 Task: Reply to email with the signature Ella Clark with the subject 'Request for an interview' from softage.1@softage.net with the message 'Can you provide an update on the status of the project?' with CC to softage.2@softage.net with an attached document Audit_report.pdf
Action: Mouse moved to (884, 205)
Screenshot: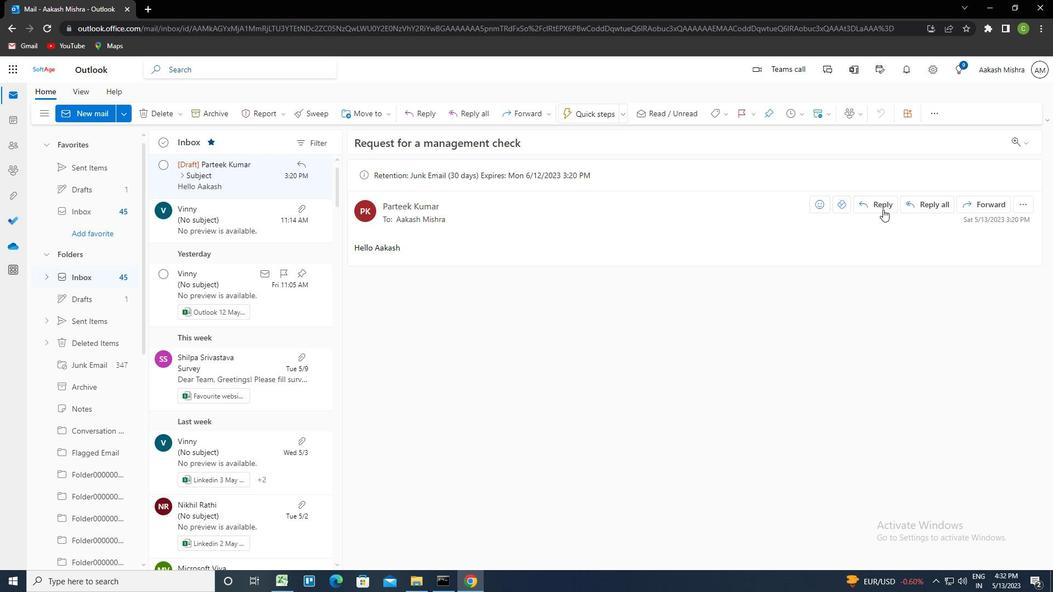 
Action: Mouse pressed left at (884, 205)
Screenshot: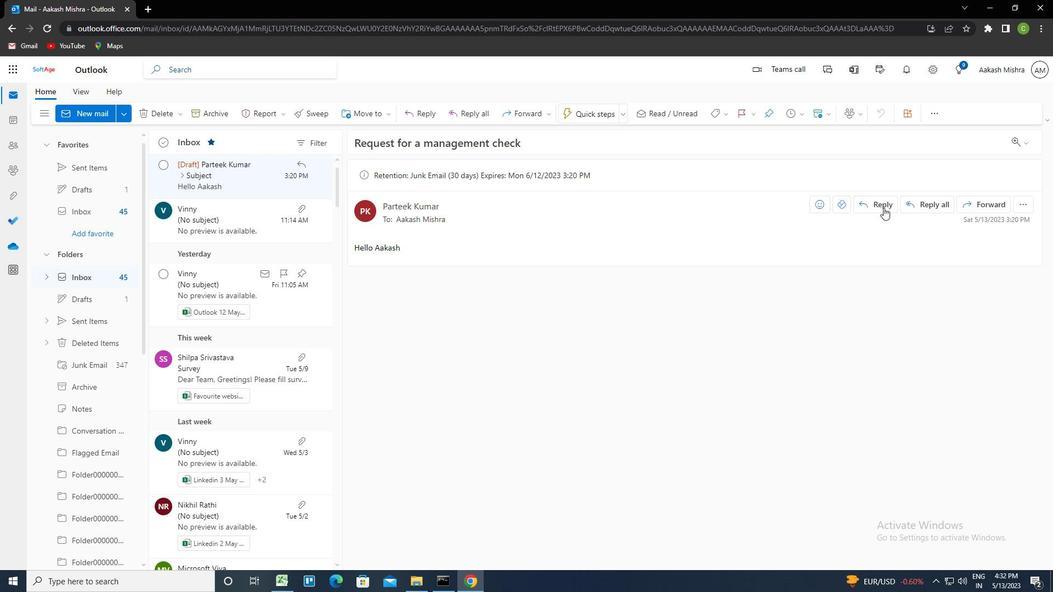 
Action: Mouse moved to (702, 114)
Screenshot: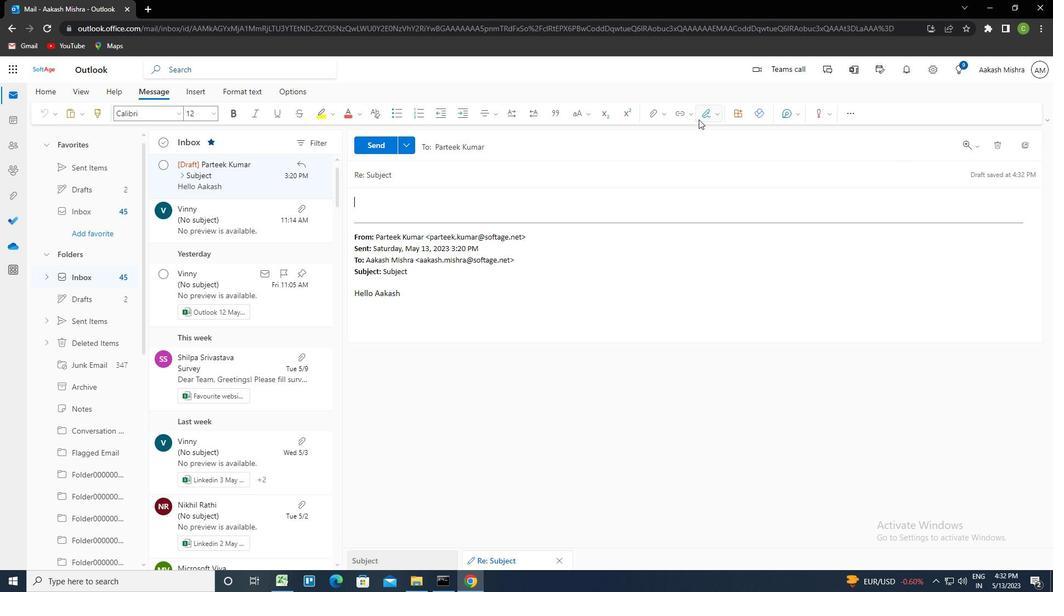 
Action: Mouse pressed left at (702, 114)
Screenshot: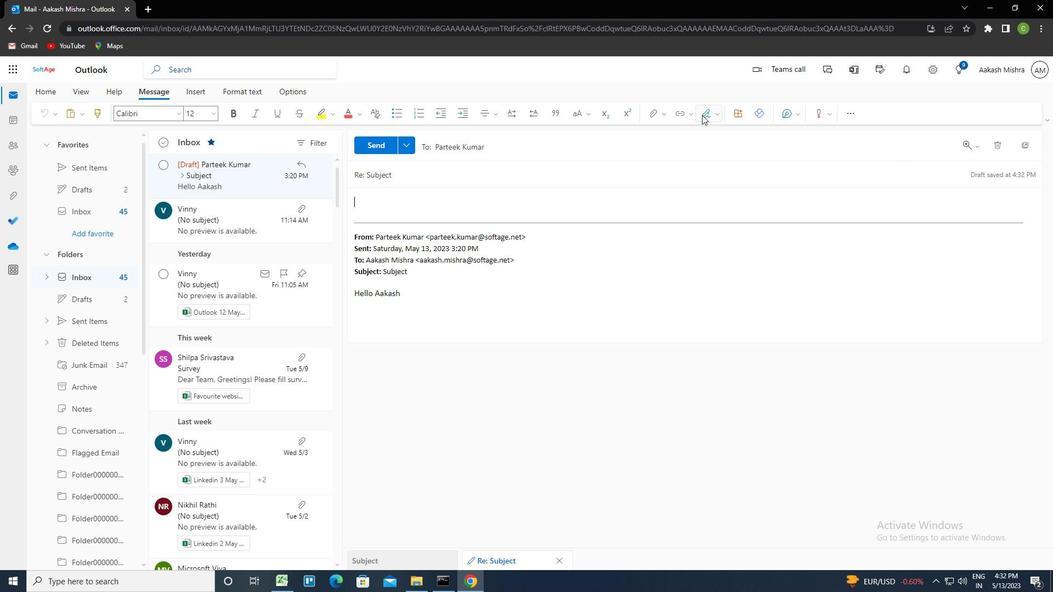 
Action: Mouse moved to (695, 148)
Screenshot: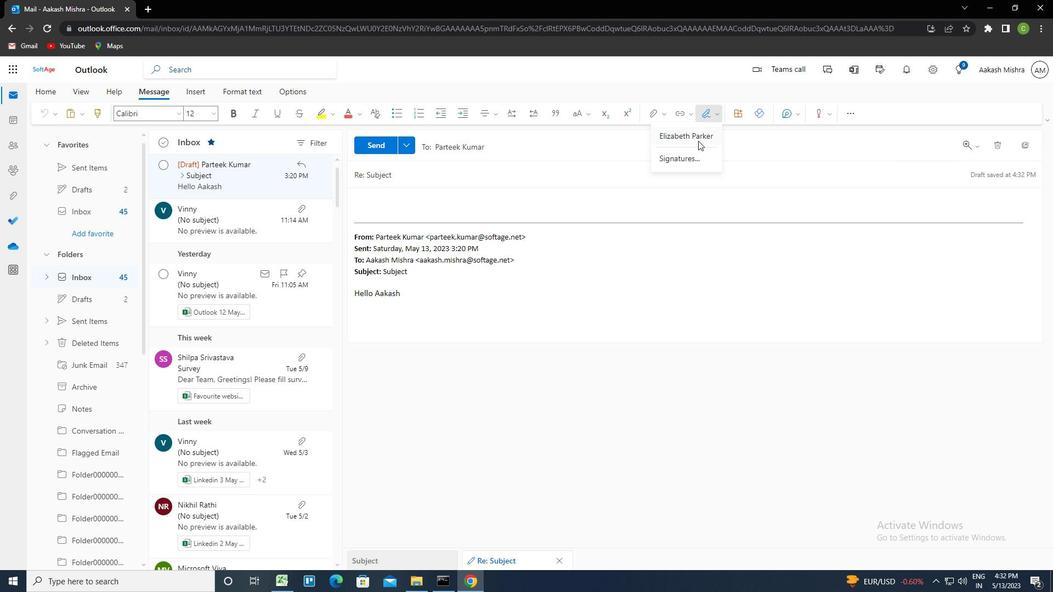 
Action: Mouse pressed left at (695, 148)
Screenshot: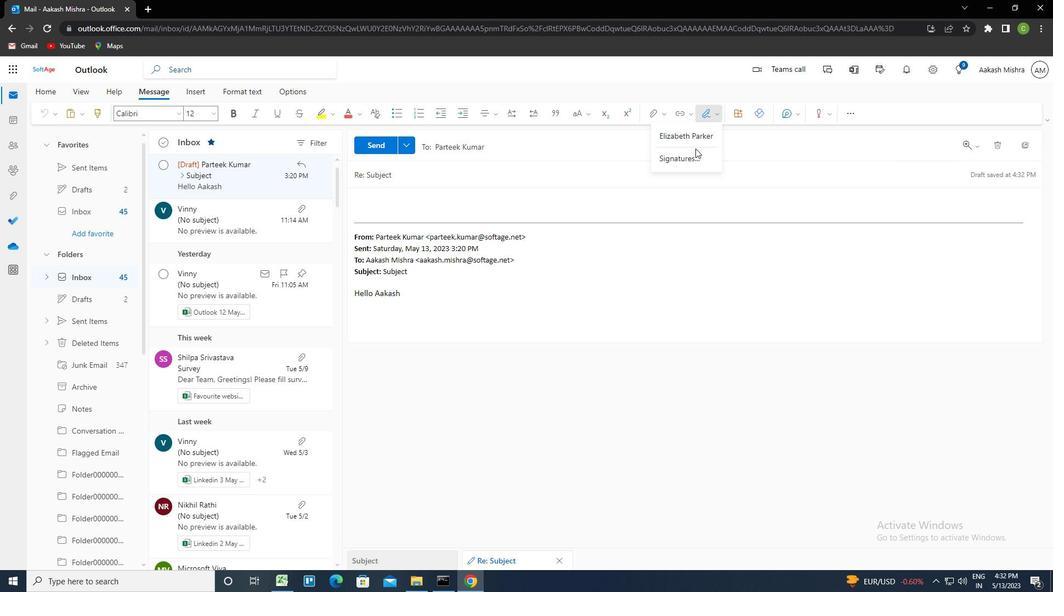 
Action: Mouse moved to (694, 154)
Screenshot: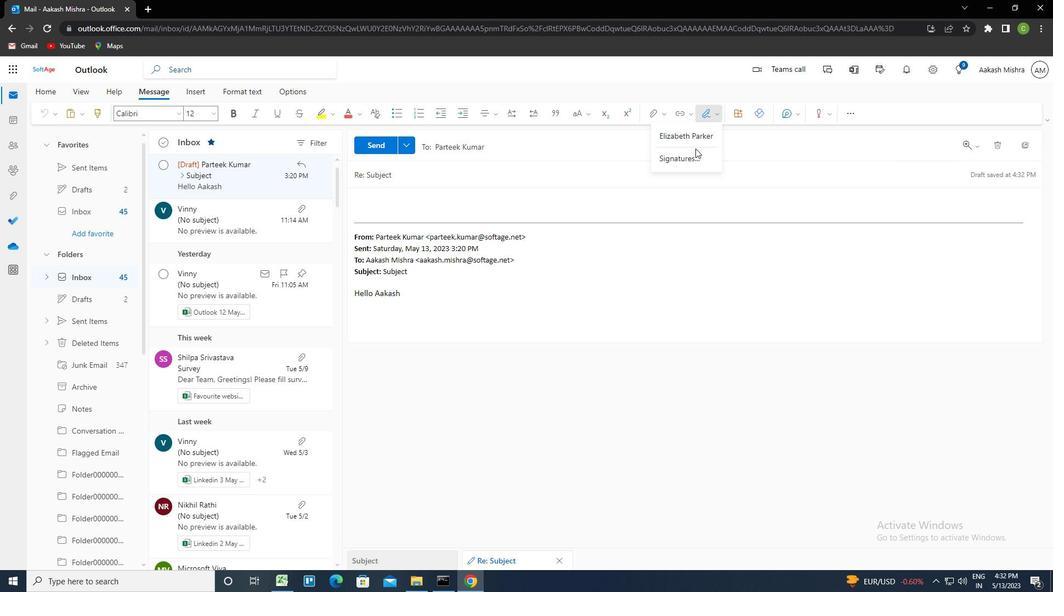 
Action: Mouse pressed left at (694, 154)
Screenshot: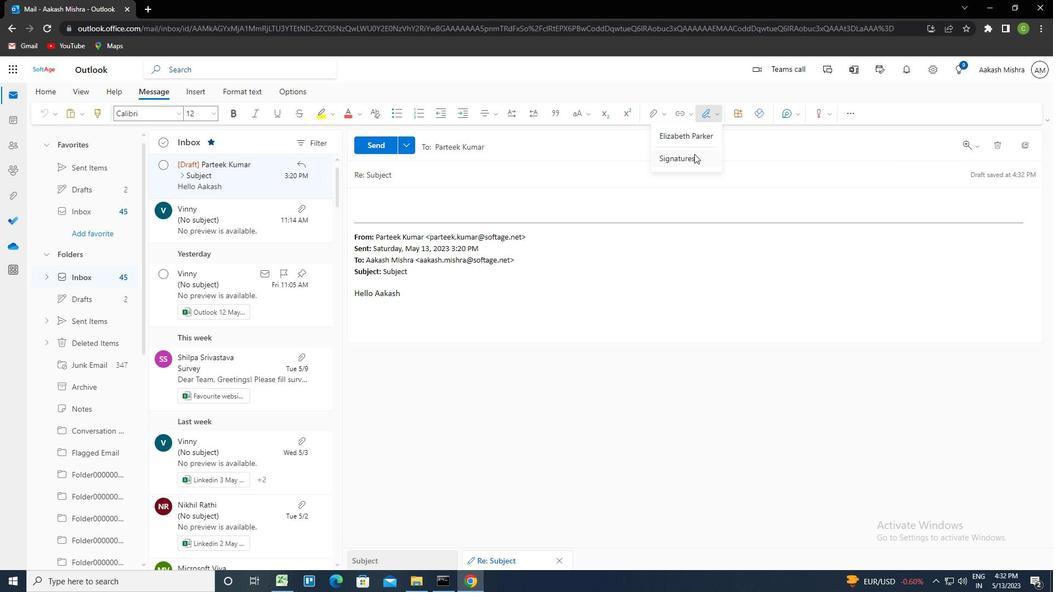 
Action: Mouse moved to (754, 204)
Screenshot: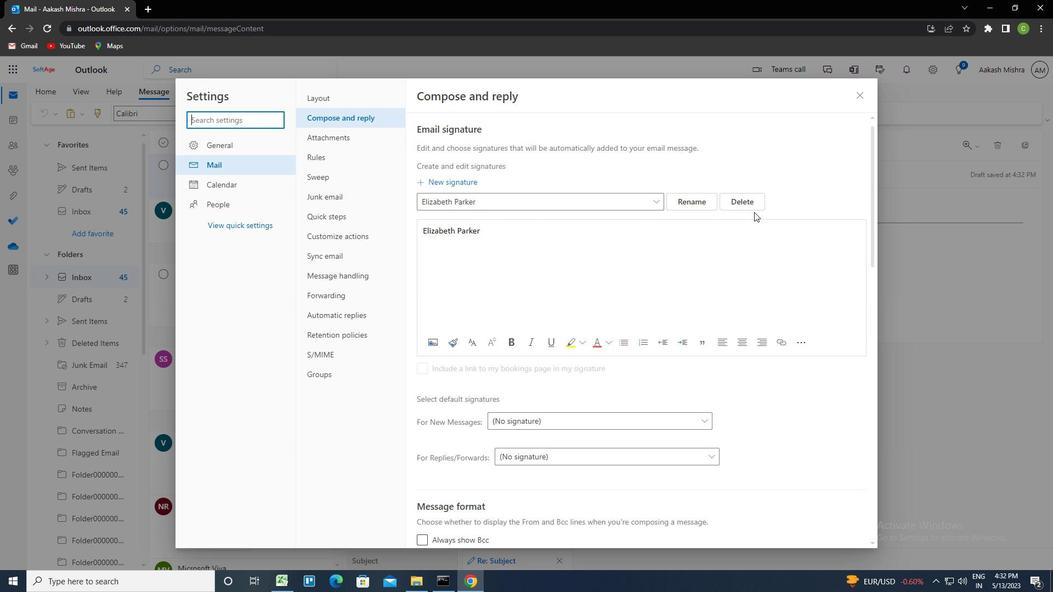 
Action: Mouse pressed left at (754, 204)
Screenshot: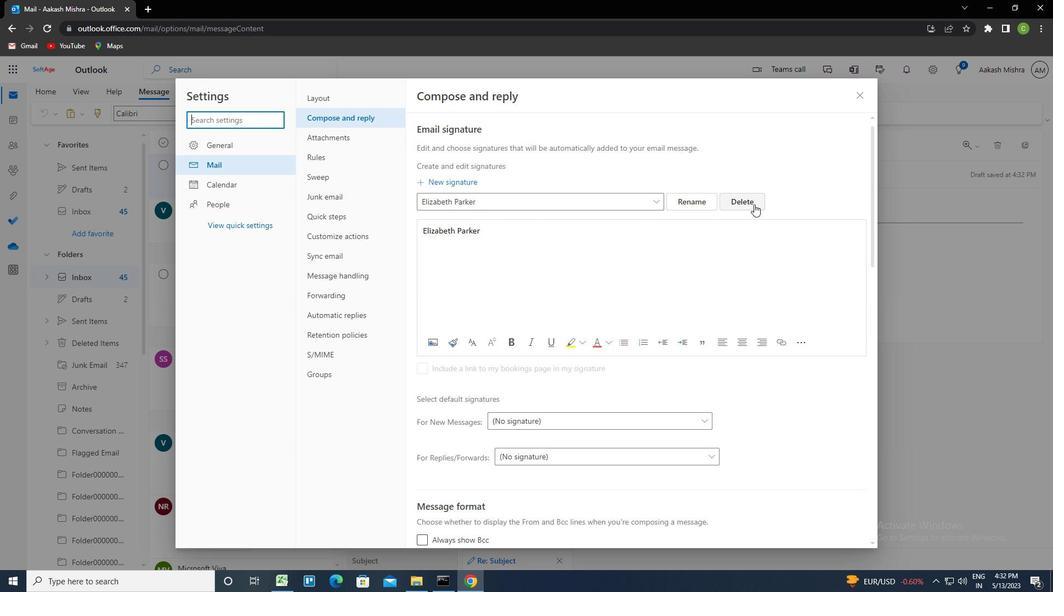 
Action: Mouse moved to (588, 206)
Screenshot: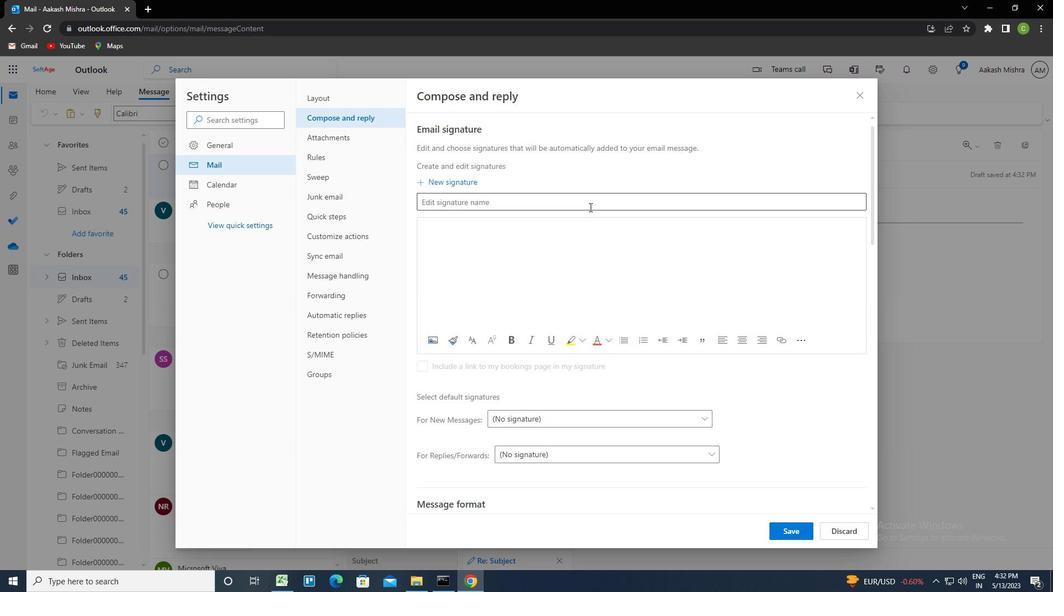 
Action: Mouse pressed left at (588, 206)
Screenshot: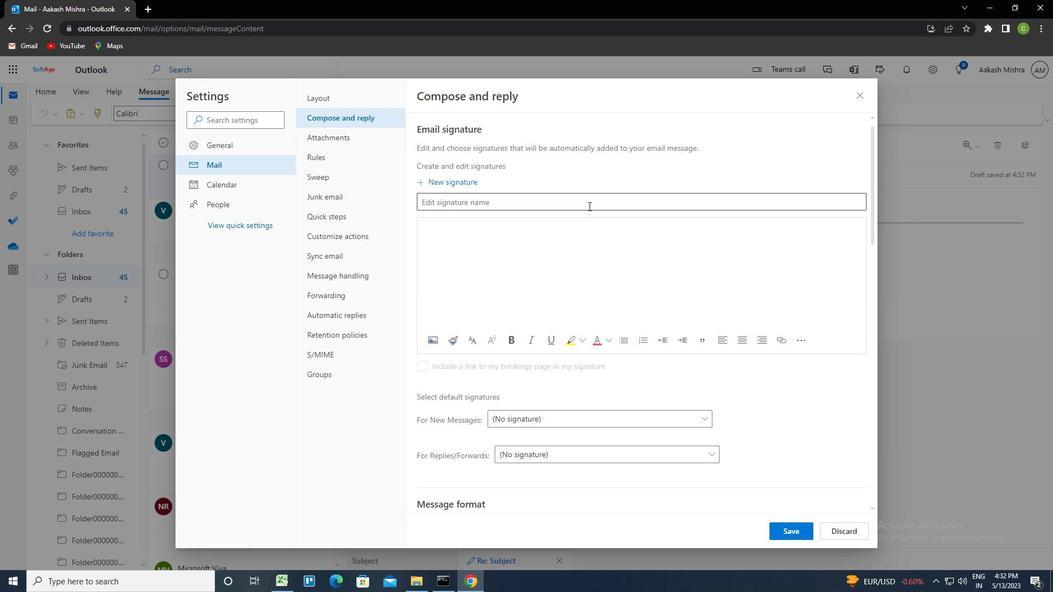 
Action: Mouse moved to (587, 205)
Screenshot: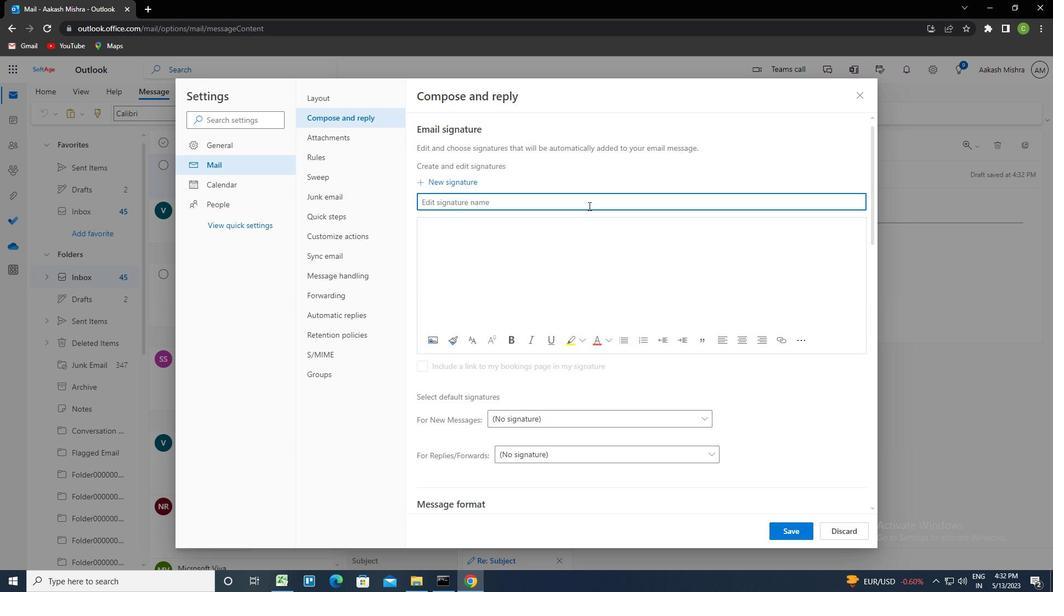 
Action: Key pressed <Key.caps_lock>e<Key.caps_lock>lla<Key.space><Key.caps_lock>c<Key.caps_lock>lark<Key.tab><Key.caps_lock>e<Key.caps_lock>lla<Key.space><Key.caps_lock>c<Key.caps_lock>lark
Screenshot: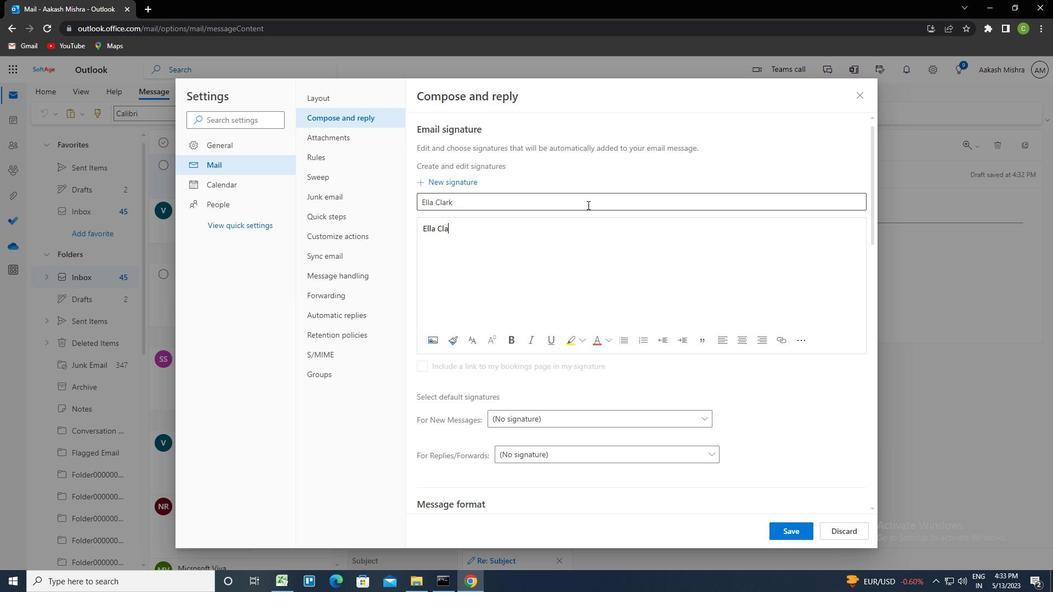 
Action: Mouse moved to (793, 534)
Screenshot: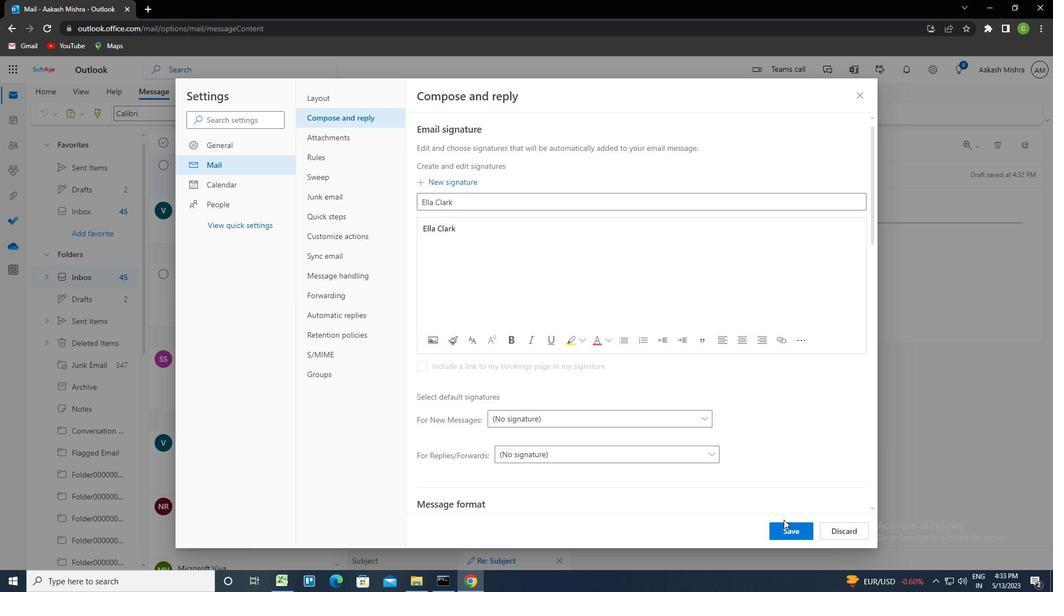 
Action: Mouse pressed left at (793, 534)
Screenshot: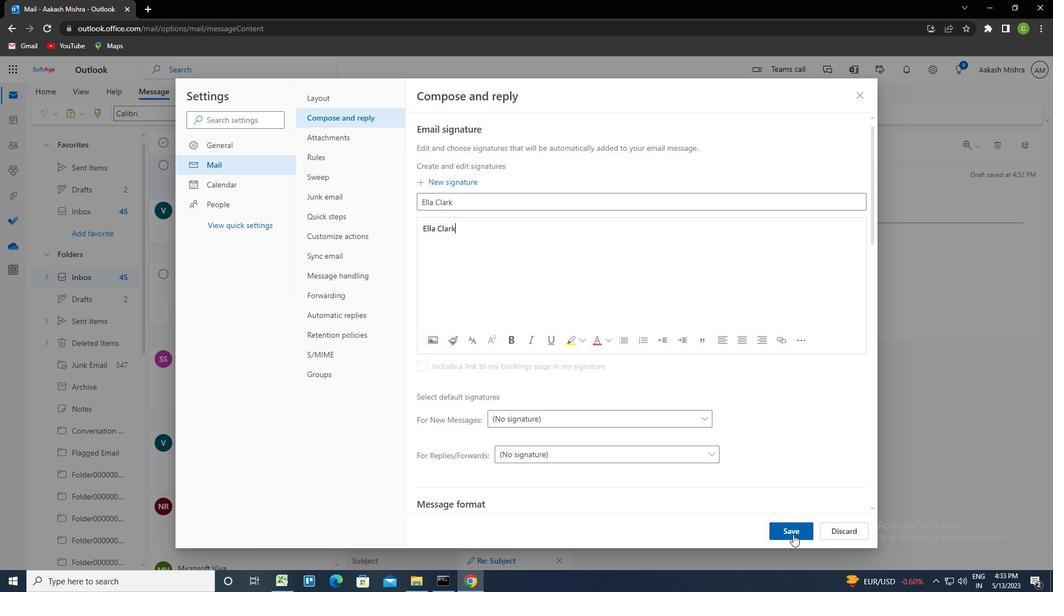 
Action: Mouse moved to (863, 95)
Screenshot: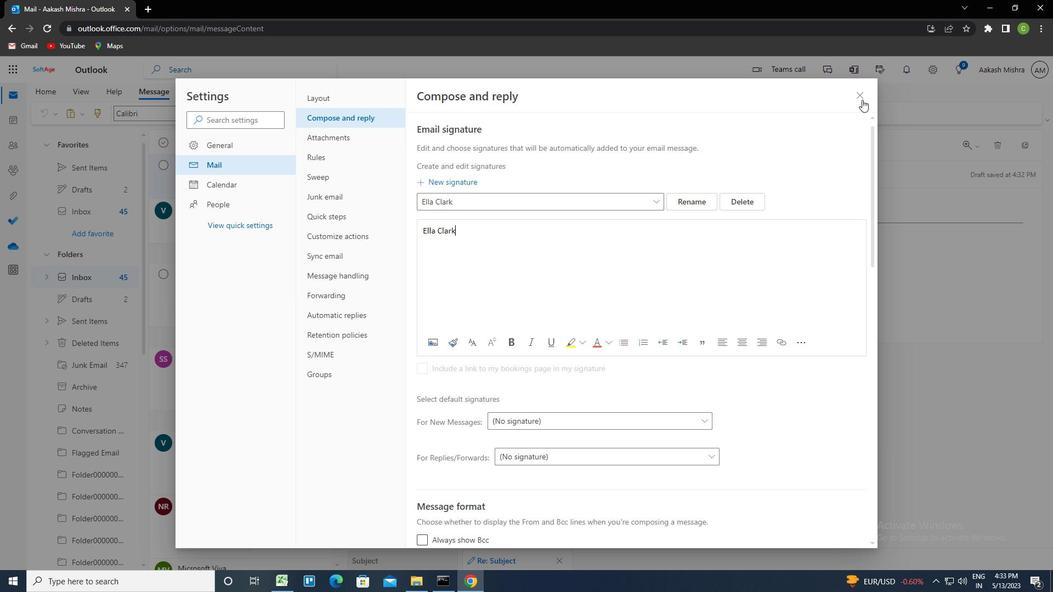 
Action: Mouse pressed left at (863, 95)
Screenshot: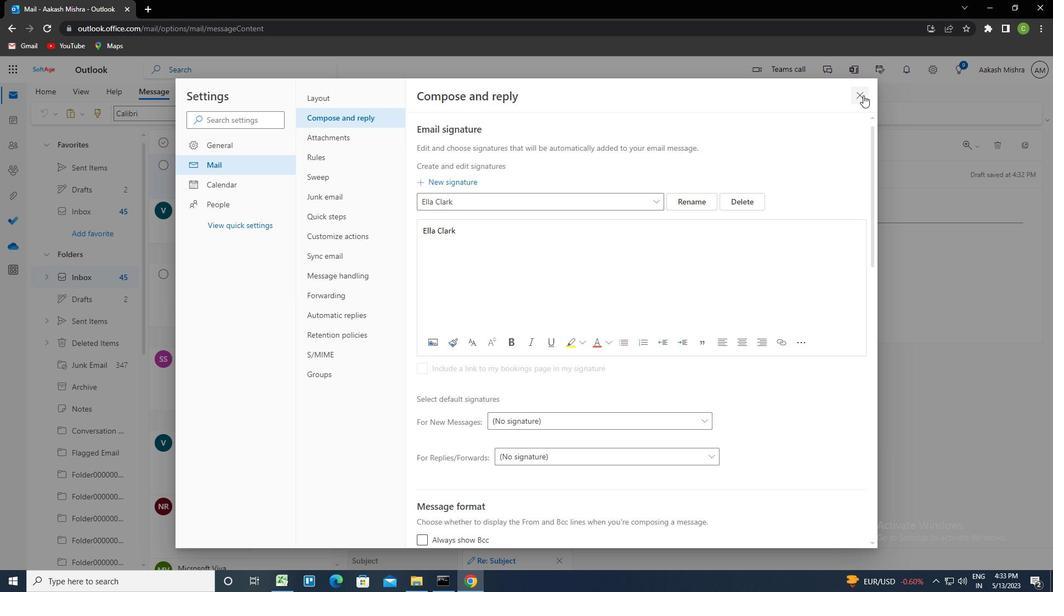 
Action: Mouse moved to (710, 115)
Screenshot: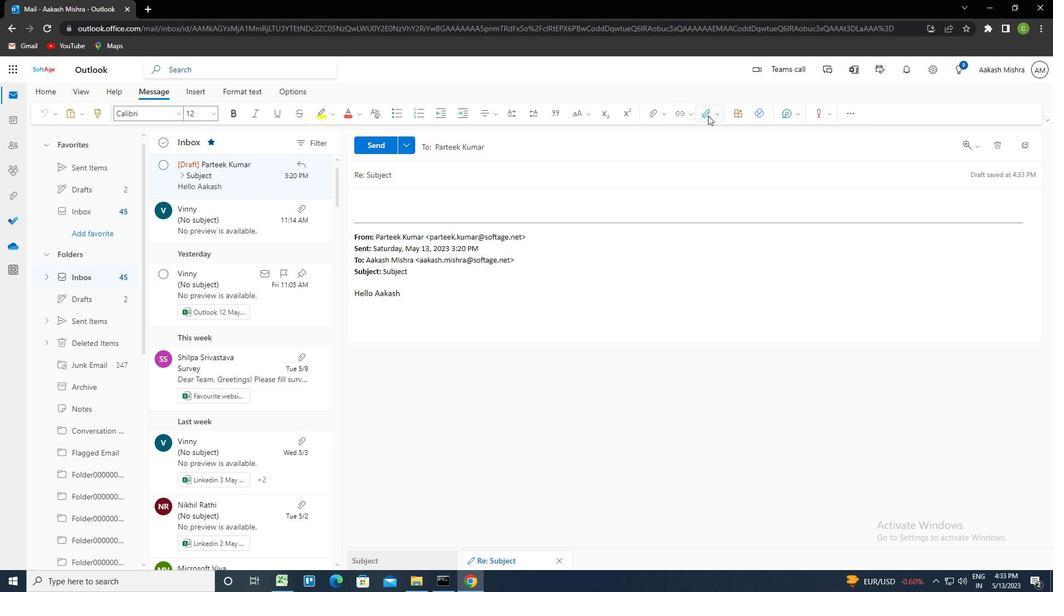 
Action: Mouse pressed left at (710, 115)
Screenshot: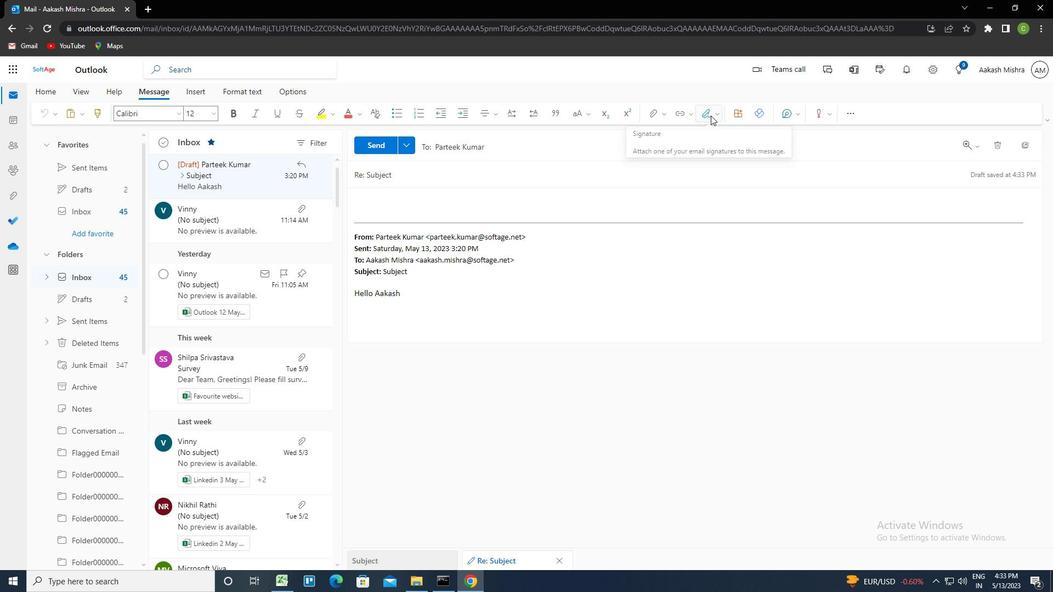 
Action: Mouse moved to (691, 136)
Screenshot: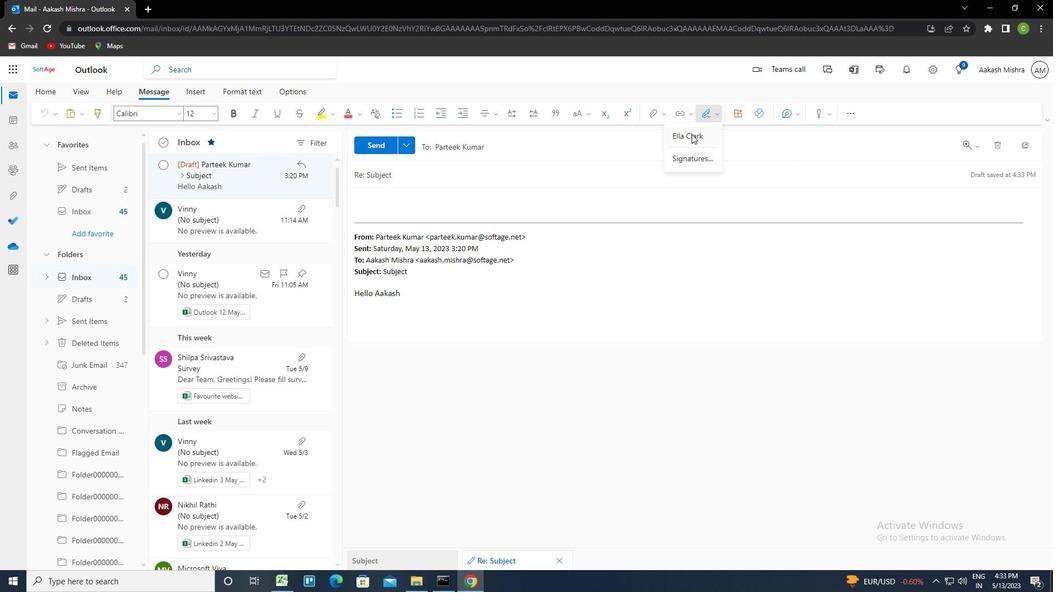 
Action: Mouse pressed left at (691, 136)
Screenshot: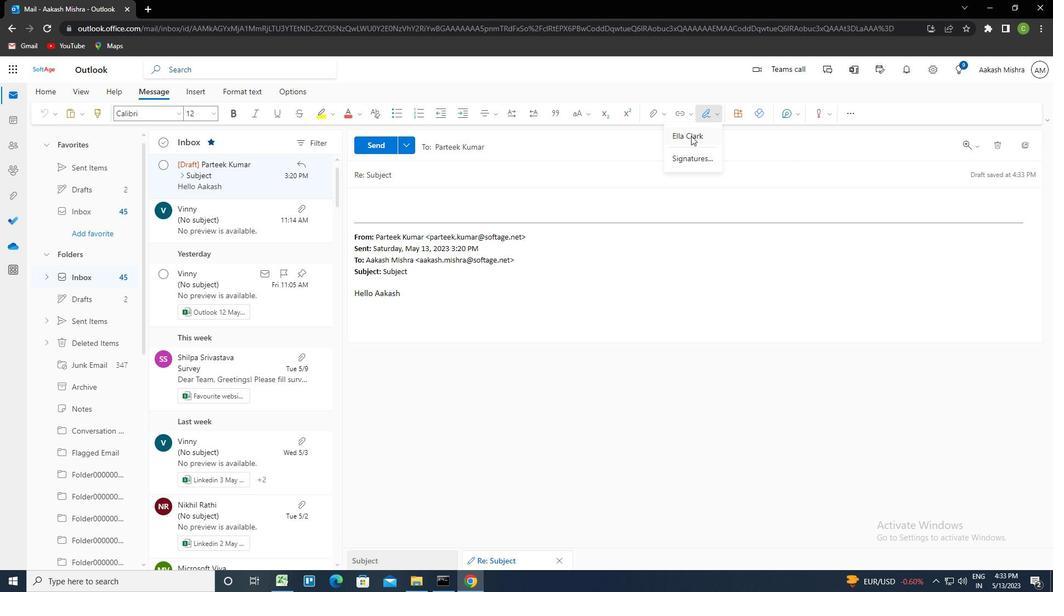 
Action: Mouse moved to (414, 176)
Screenshot: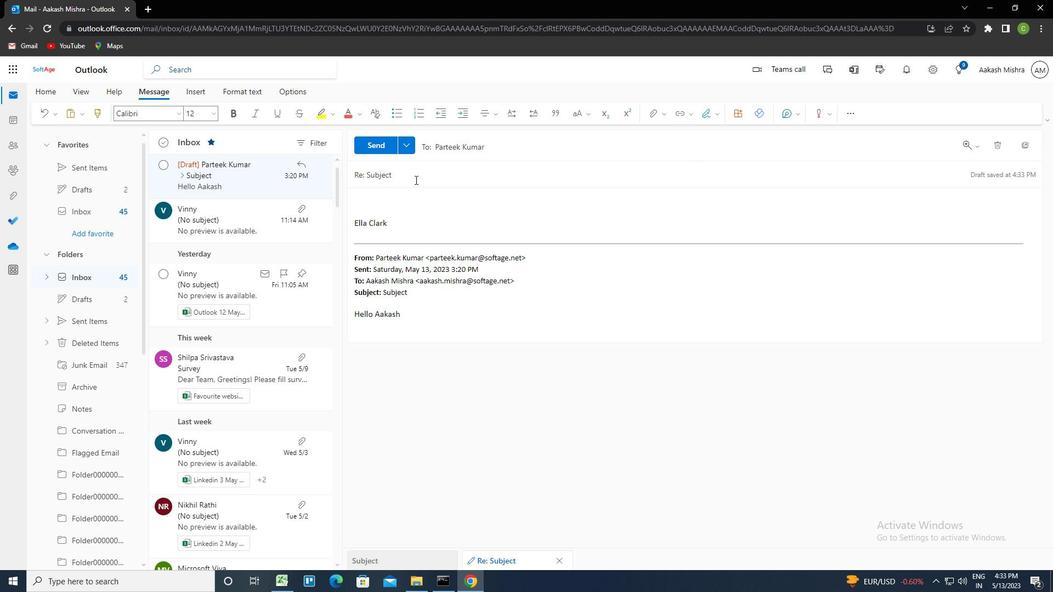 
Action: Mouse pressed left at (414, 176)
Screenshot: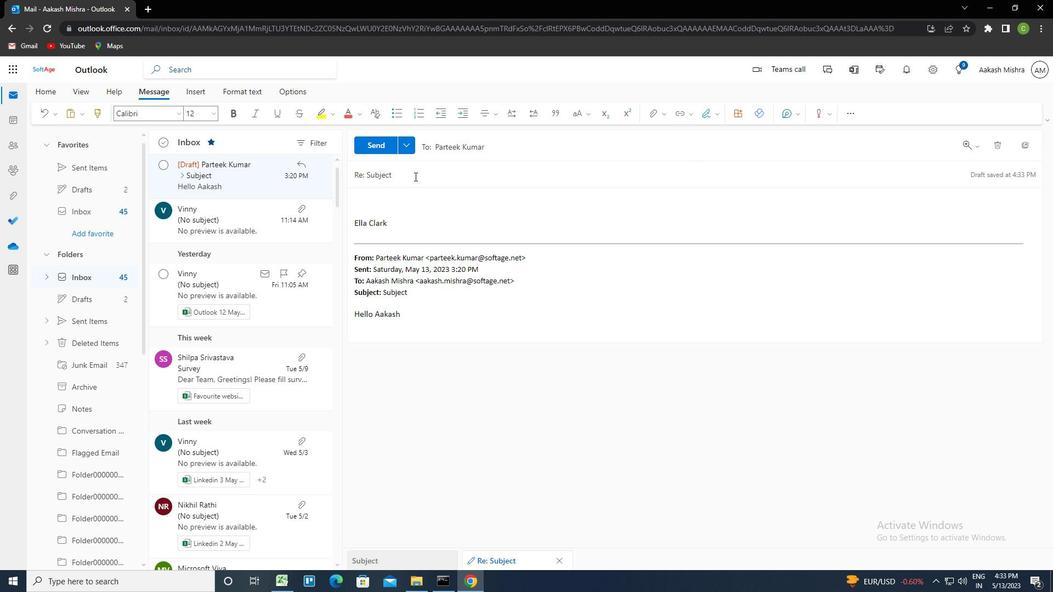 
Action: Mouse moved to (414, 175)
Screenshot: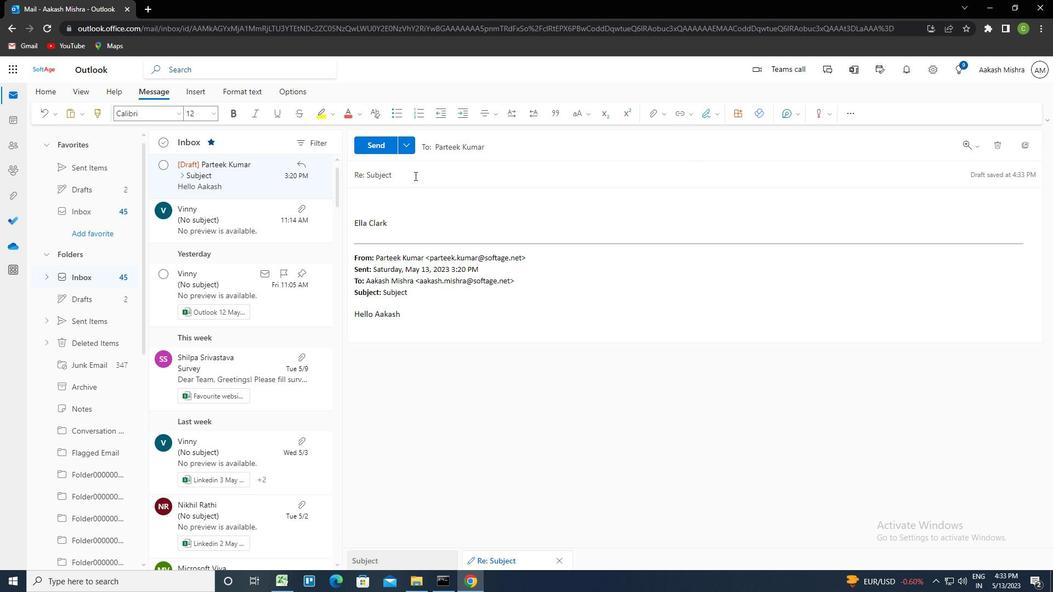
Action: Key pressed <Key.shift><Key.left><Key.delete><Key.caps_lock>ctrl+R<Key.caps_lock>EQUEST<Key.space>FOR<Key.space>AN<Key.space>INTERVIEW
Screenshot: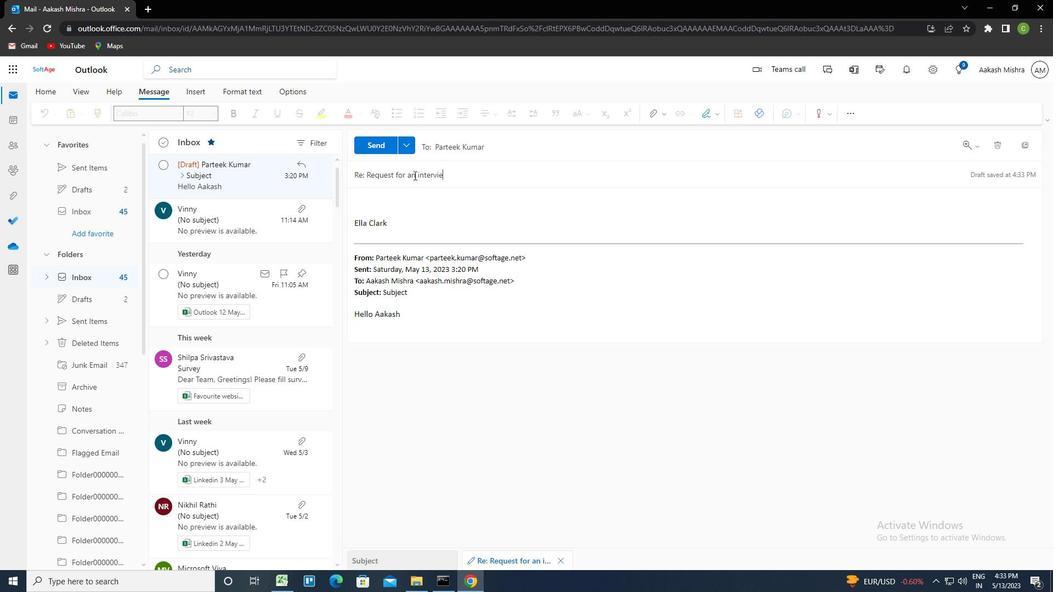 
Action: Mouse moved to (414, 214)
Screenshot: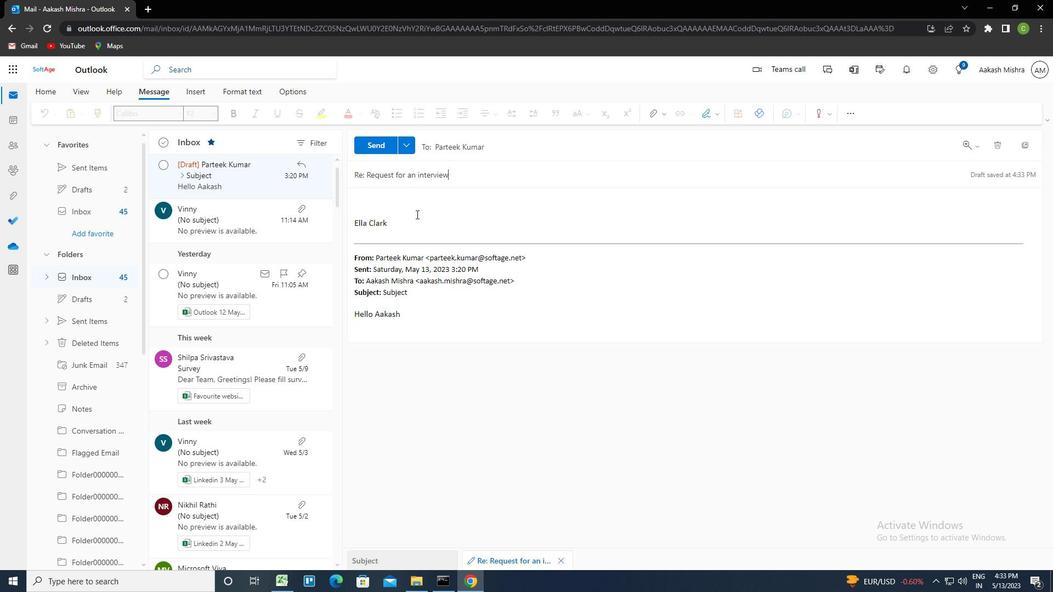 
Action: Key pressed <Key.tab><Key.caps_lock>C<Key.caps_lock>AN<Key.space>YOU<Key.space>PROVIDE<Key.space>AN<Key.space>UPDATE<Key.space>ON<Key.space>THE<Key.space>STATUS<Key.space>OF<Key.space>THE<Key.space>PROJECT<Key.shift_r>?
Screenshot: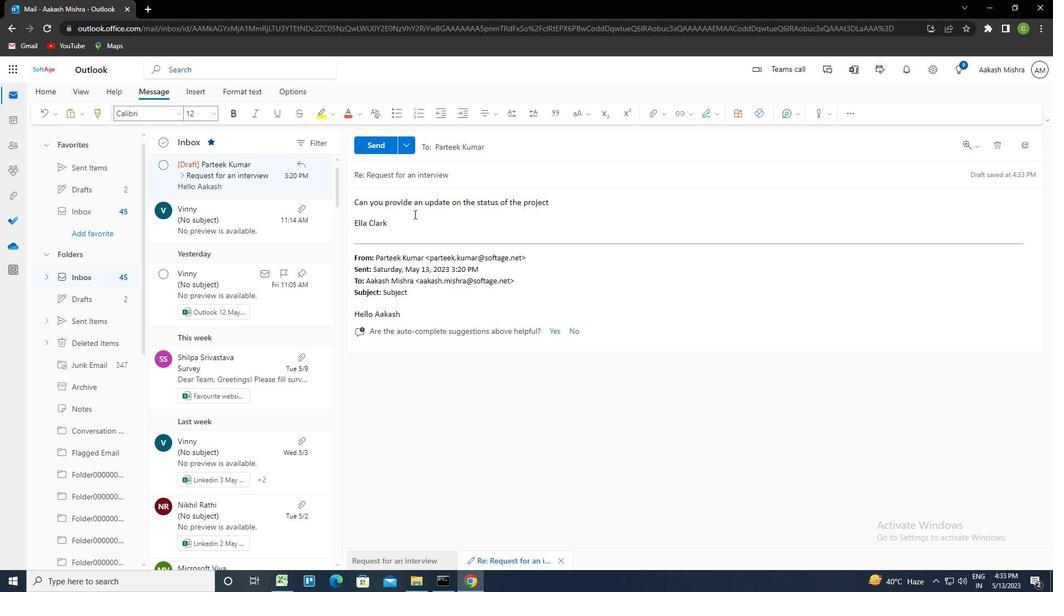 
Action: Mouse moved to (493, 148)
Screenshot: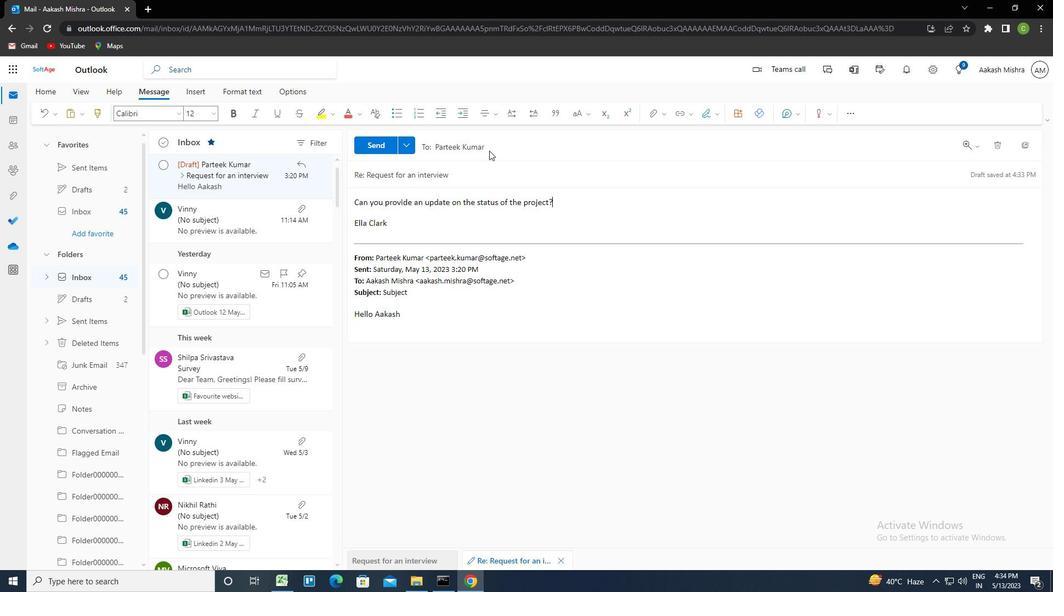 
Action: Mouse pressed left at (493, 148)
Screenshot: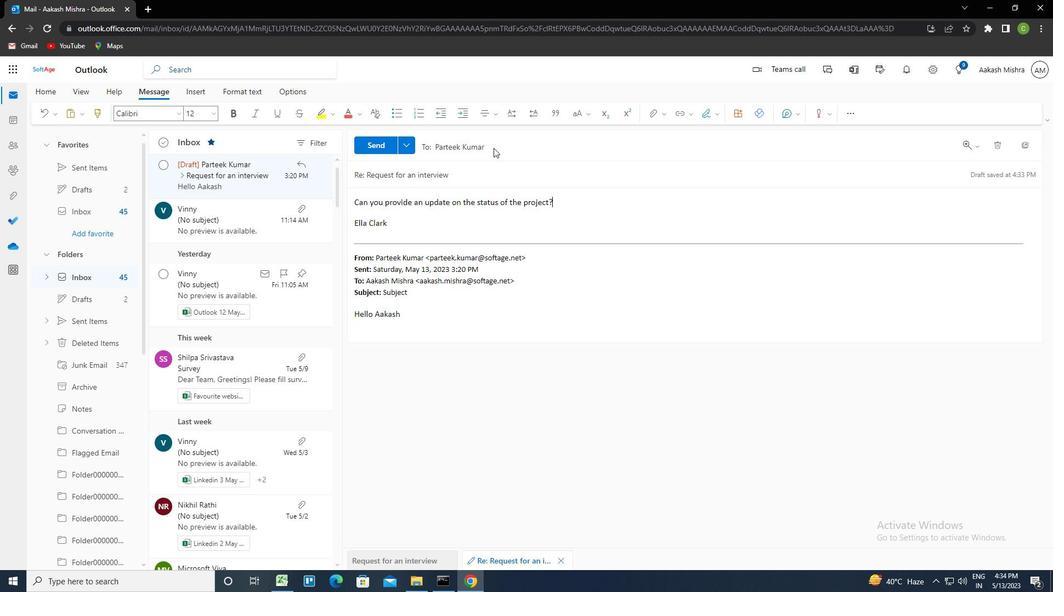 
Action: Mouse moved to (429, 195)
Screenshot: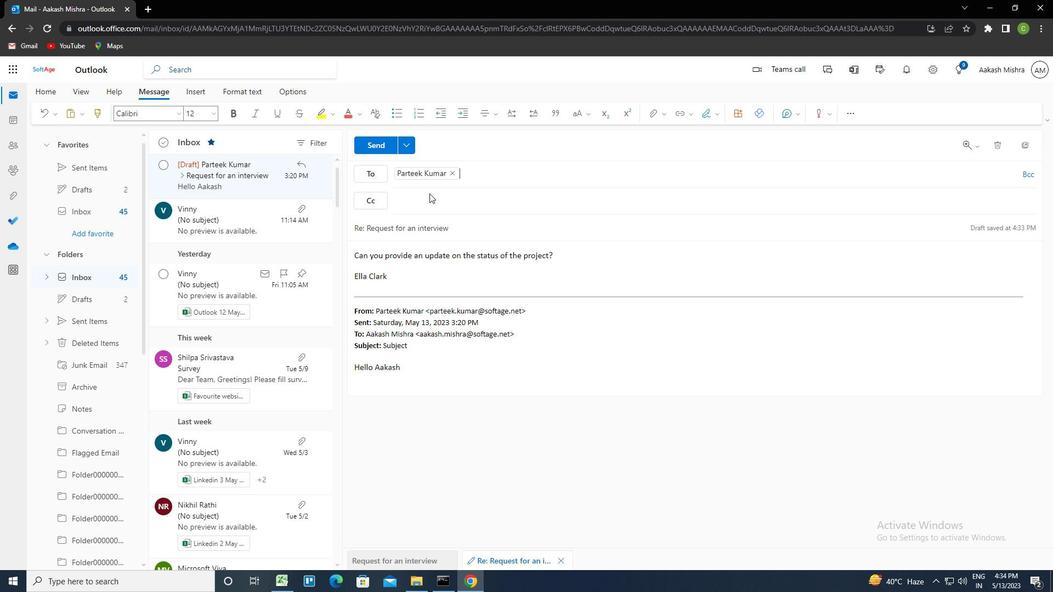 
Action: Mouse pressed left at (429, 195)
Screenshot: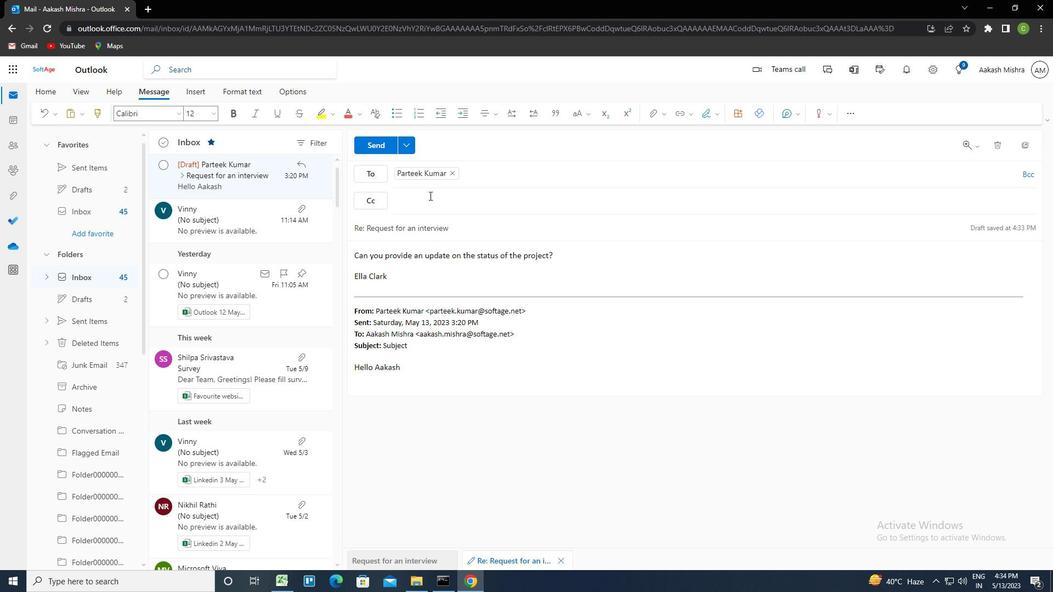 
Action: Key pressed SOFTAGE.2<Key.shift>@SOFTAGE.NET<Key.enter>
Screenshot: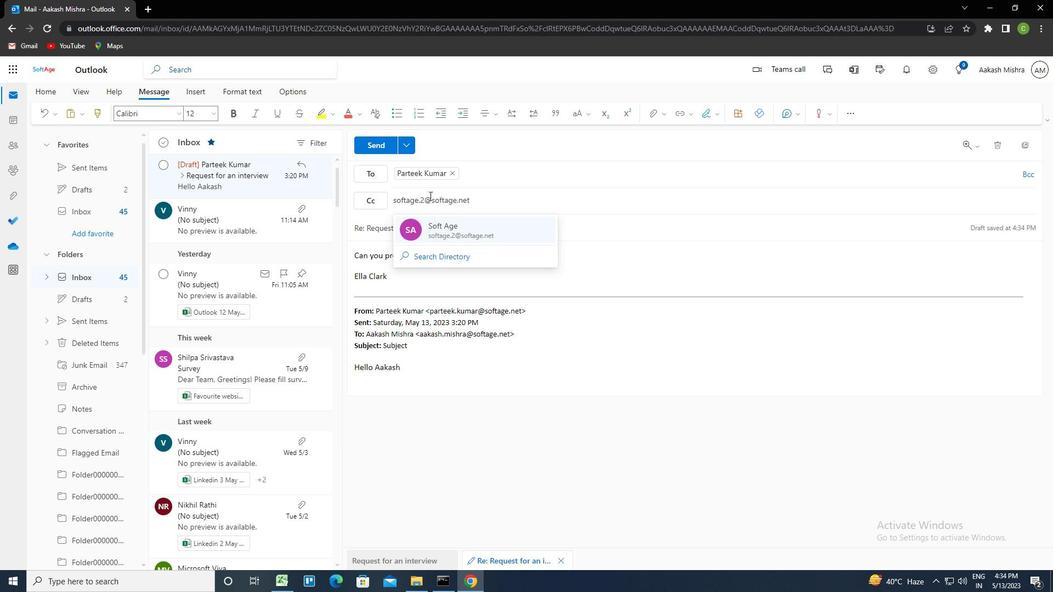 
Action: Mouse moved to (655, 117)
Screenshot: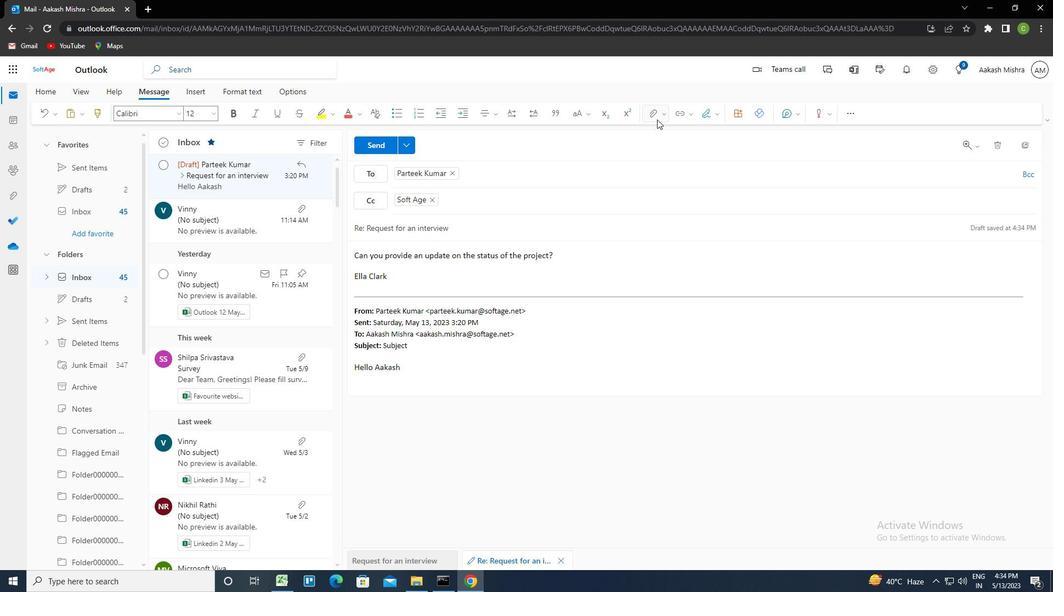 
Action: Mouse pressed left at (655, 117)
Screenshot: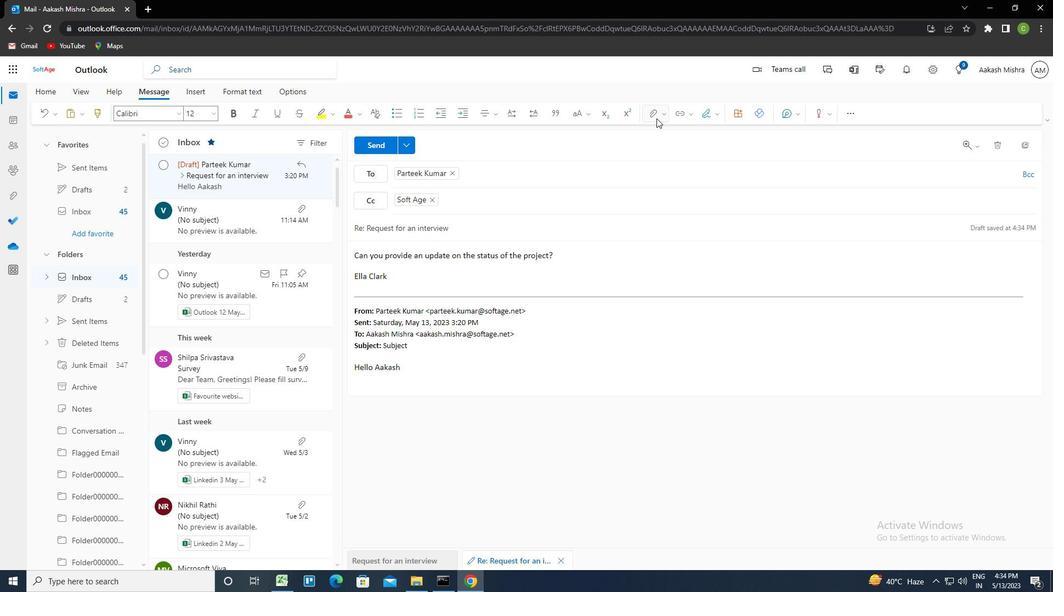 
Action: Mouse moved to (617, 142)
Screenshot: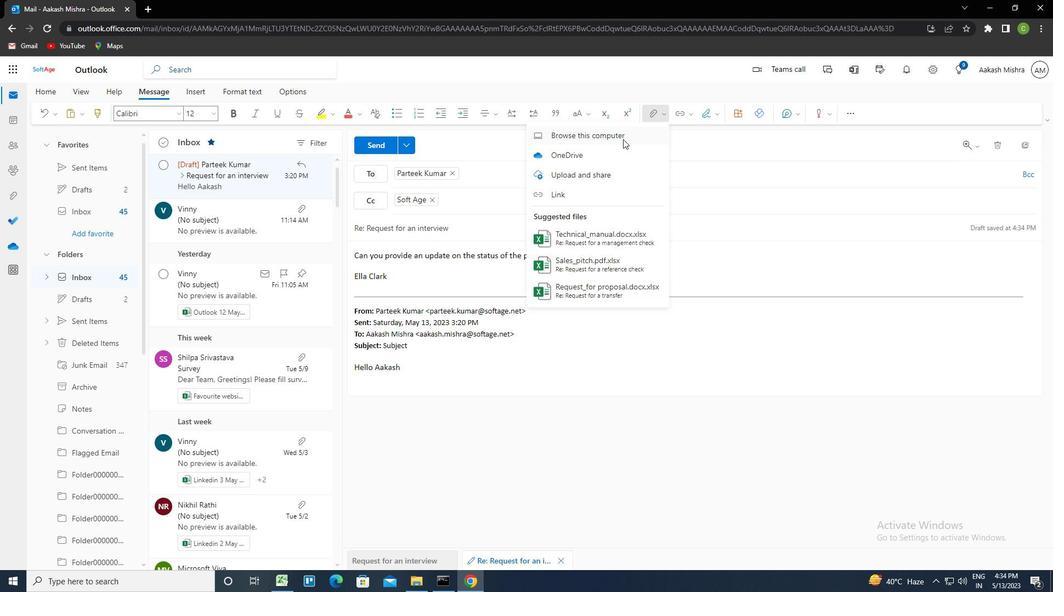 
Action: Mouse pressed left at (617, 142)
Screenshot: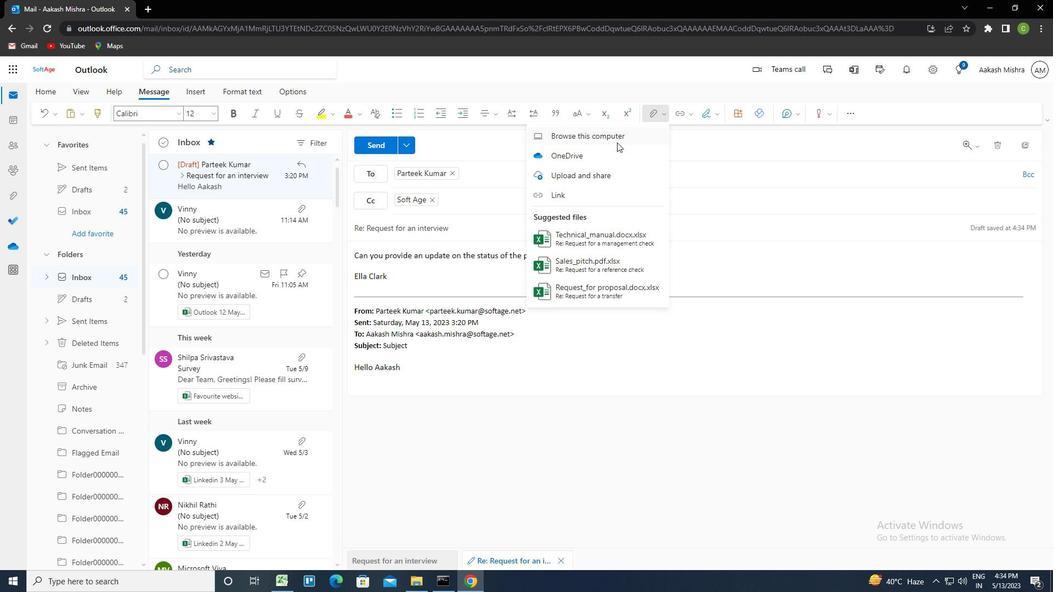 
Action: Mouse moved to (193, 150)
Screenshot: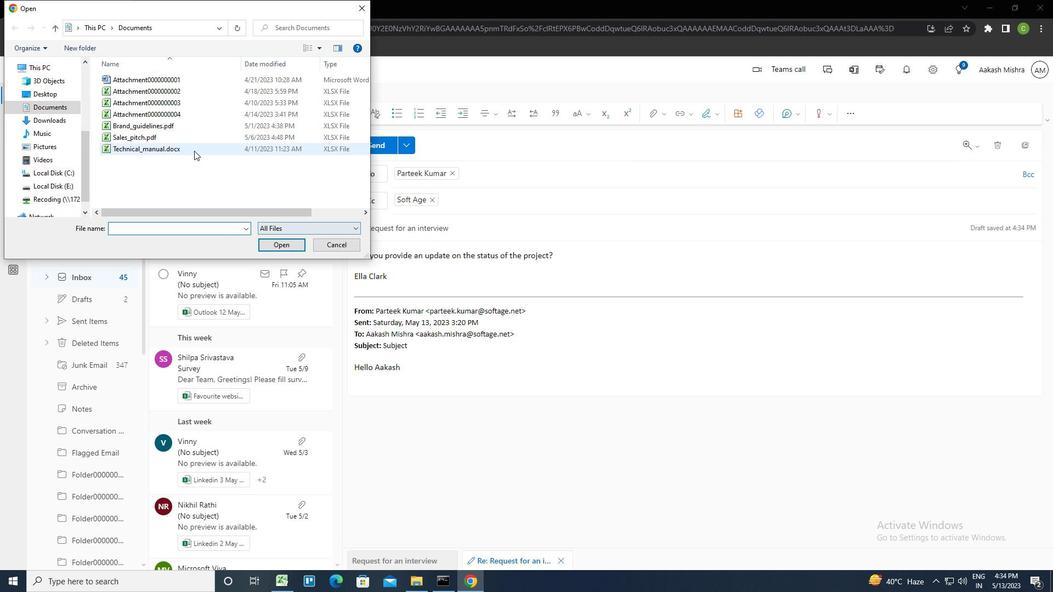 
Action: Mouse pressed left at (193, 150)
Screenshot: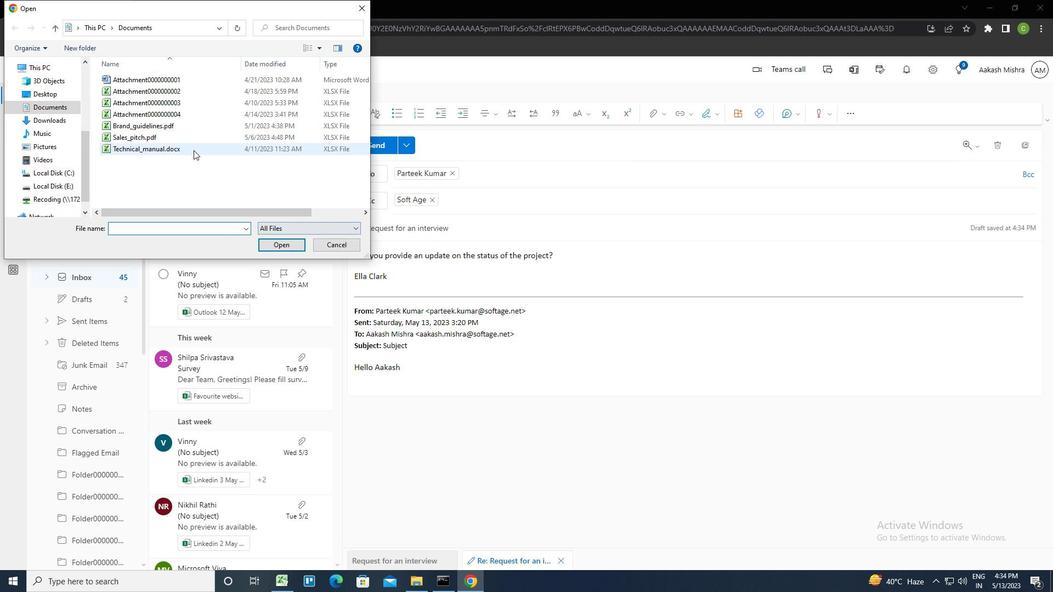 
Action: Key pressed <Key.f2><Key.caps_lock>A<Key.caps_lock>UDIT<Key.shift_r>_REPORT.PDF
Screenshot: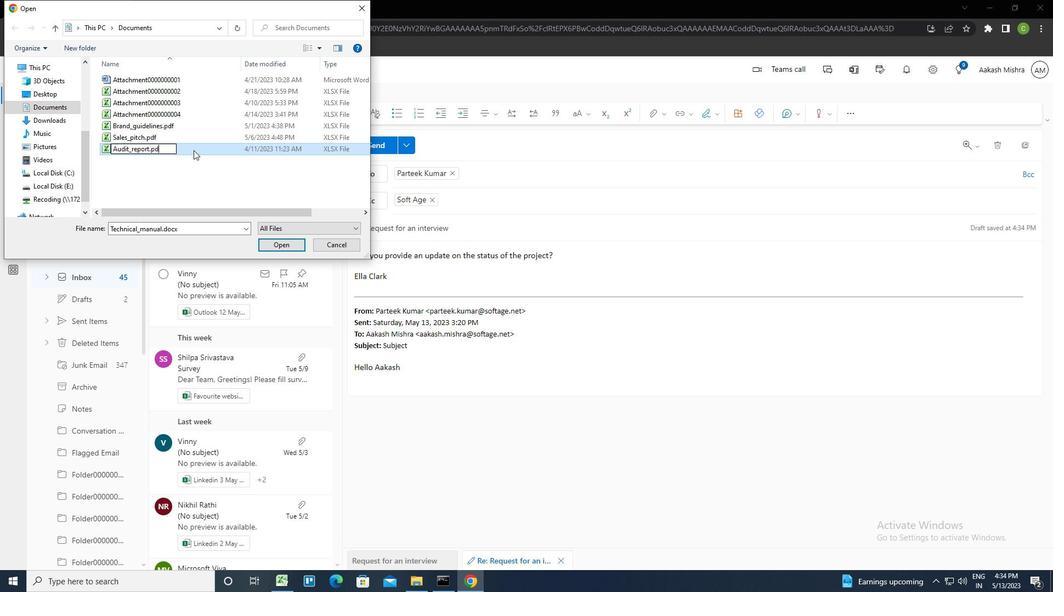 
Action: Mouse moved to (212, 173)
Screenshot: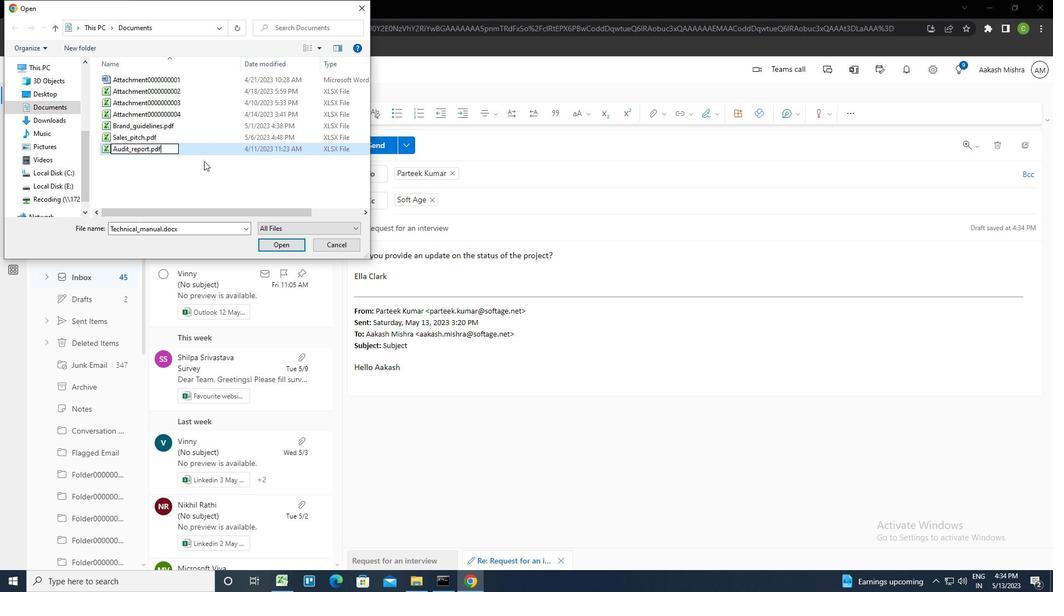 
Action: Mouse pressed left at (212, 173)
Screenshot: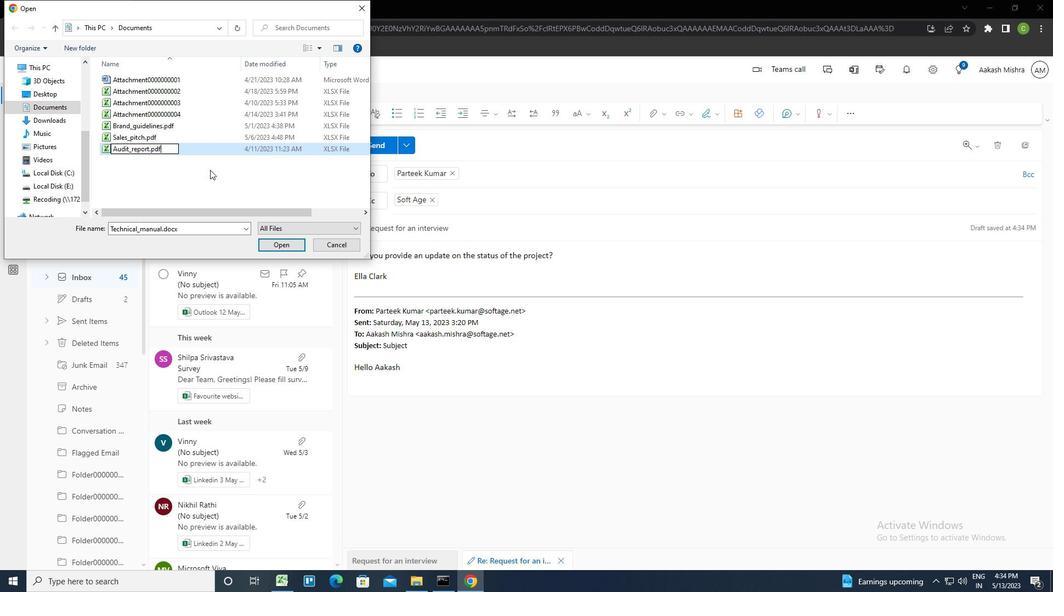 
Action: Mouse moved to (226, 153)
Screenshot: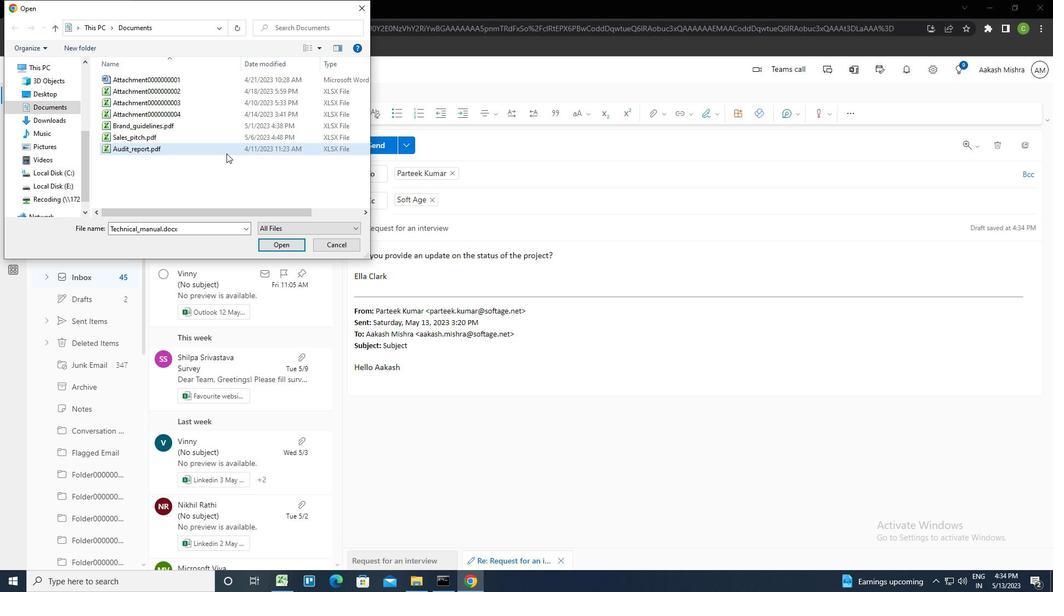 
Action: Mouse pressed left at (226, 153)
Screenshot: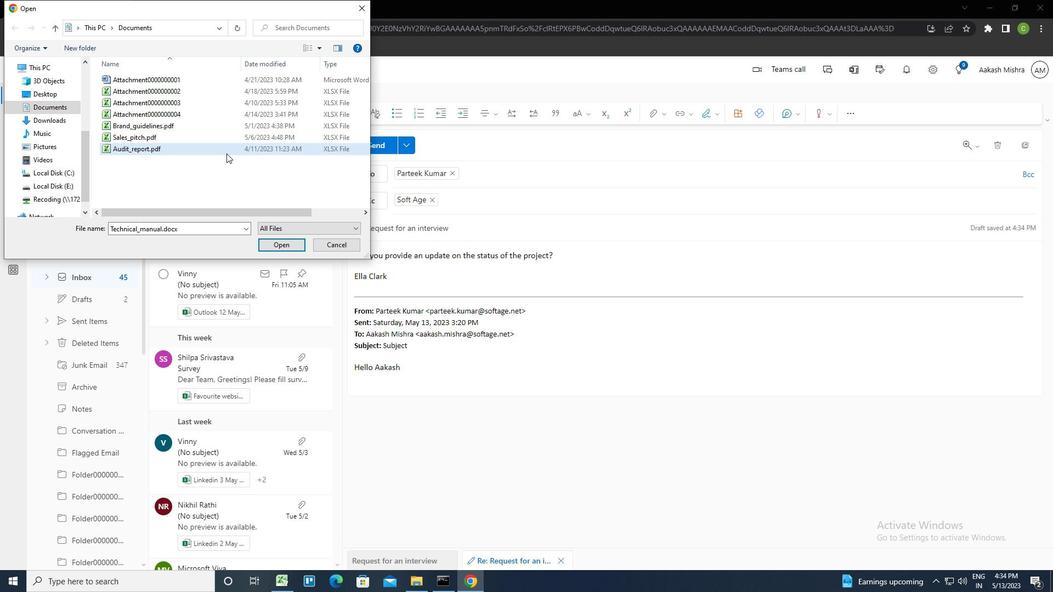 
Action: Mouse pressed left at (226, 153)
Screenshot: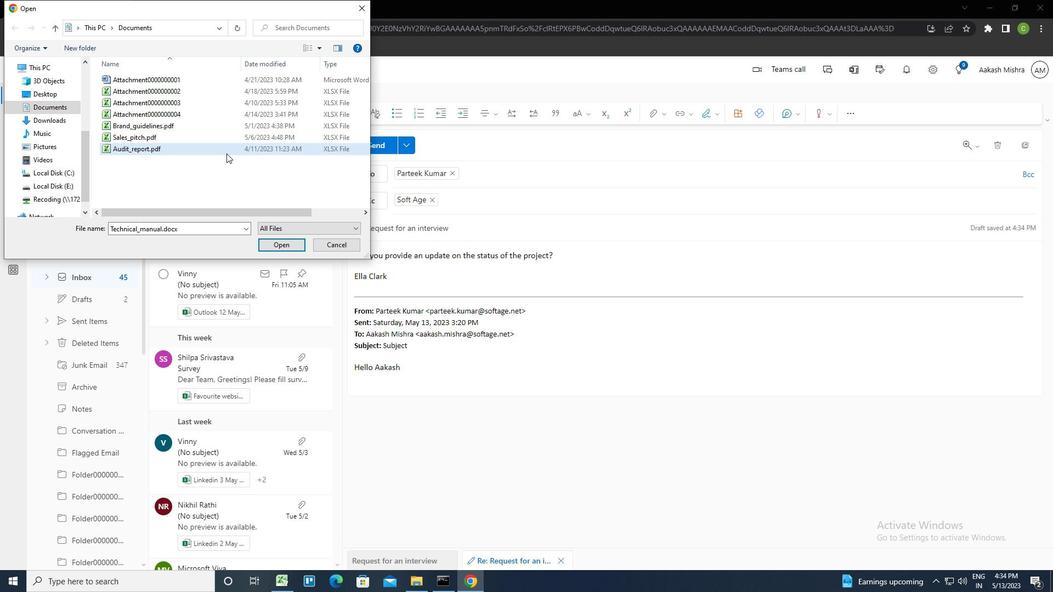 
Action: Mouse moved to (387, 149)
Screenshot: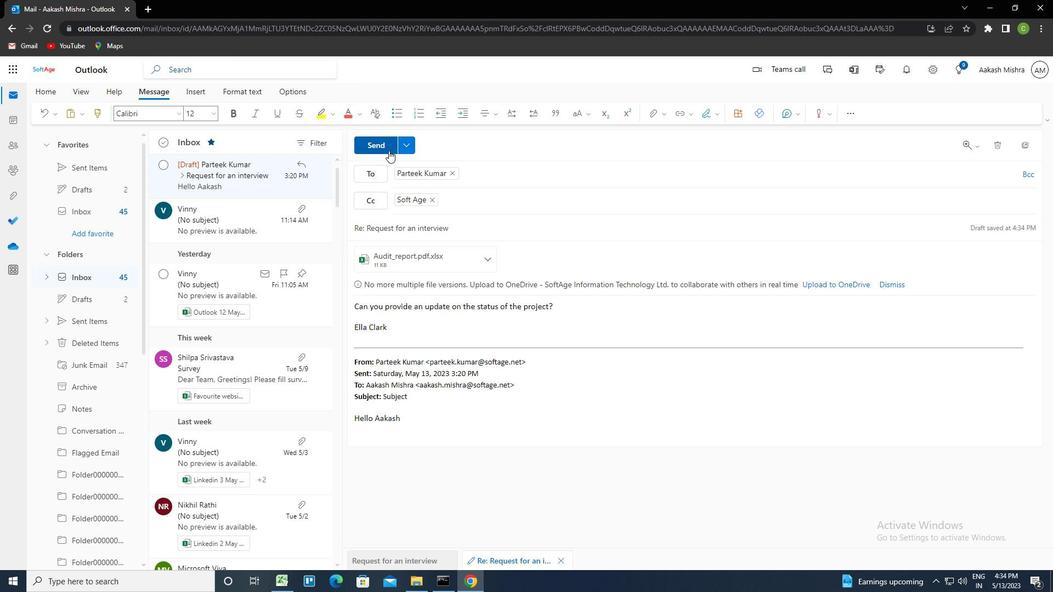 
Action: Mouse pressed left at (387, 149)
Screenshot: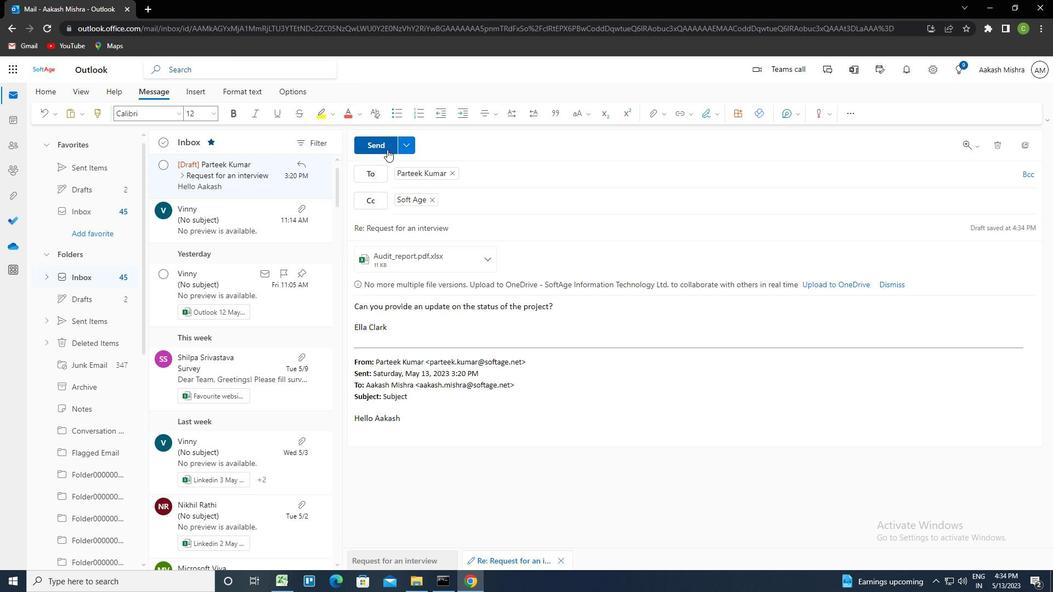 
Action: Mouse moved to (460, 386)
Screenshot: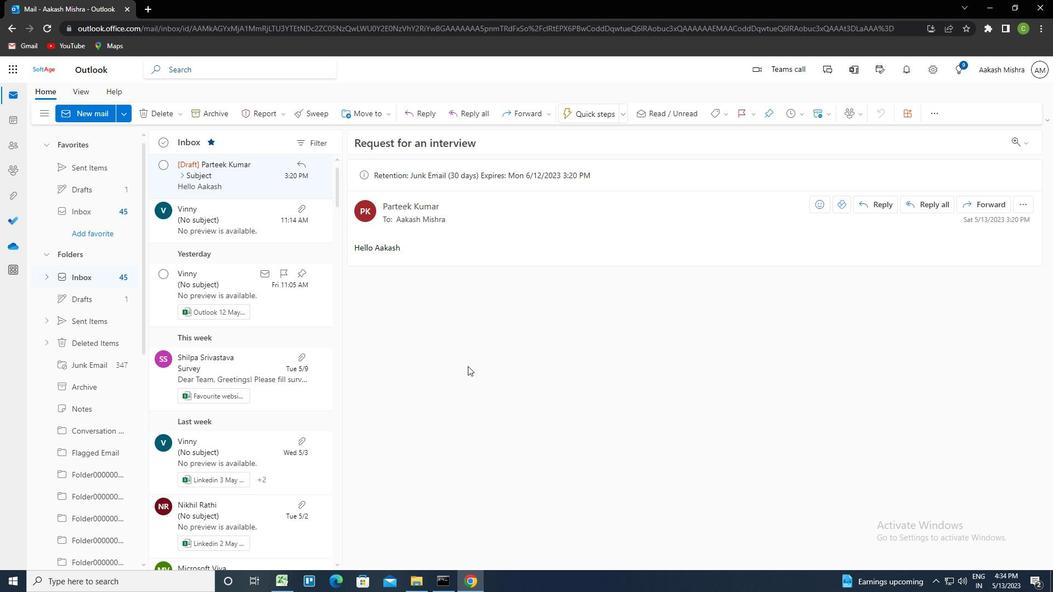 
